 Task: Look for products in the category "Hot Dogs & Sausages" from the brand "Hebrew National".
Action: Mouse moved to (13, 110)
Screenshot: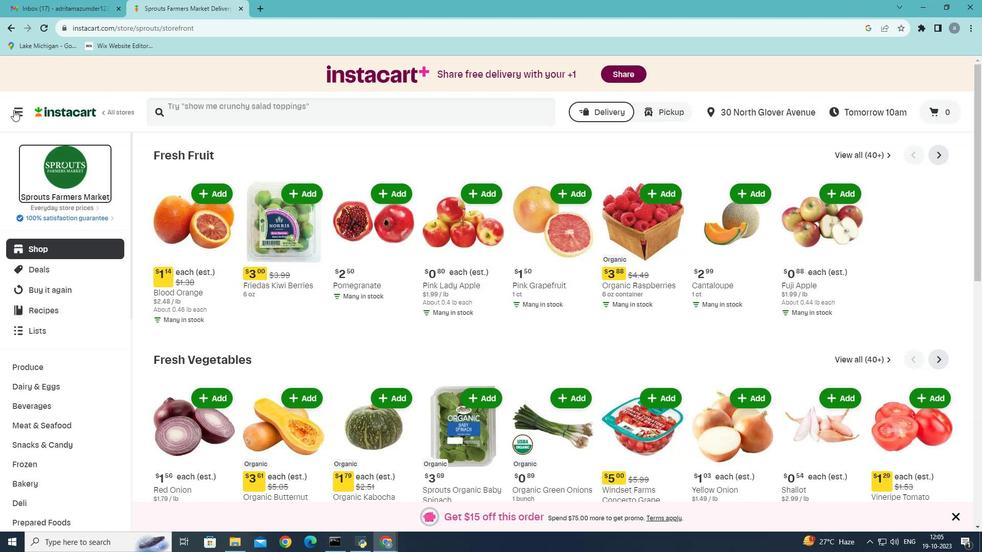 
Action: Mouse pressed left at (13, 110)
Screenshot: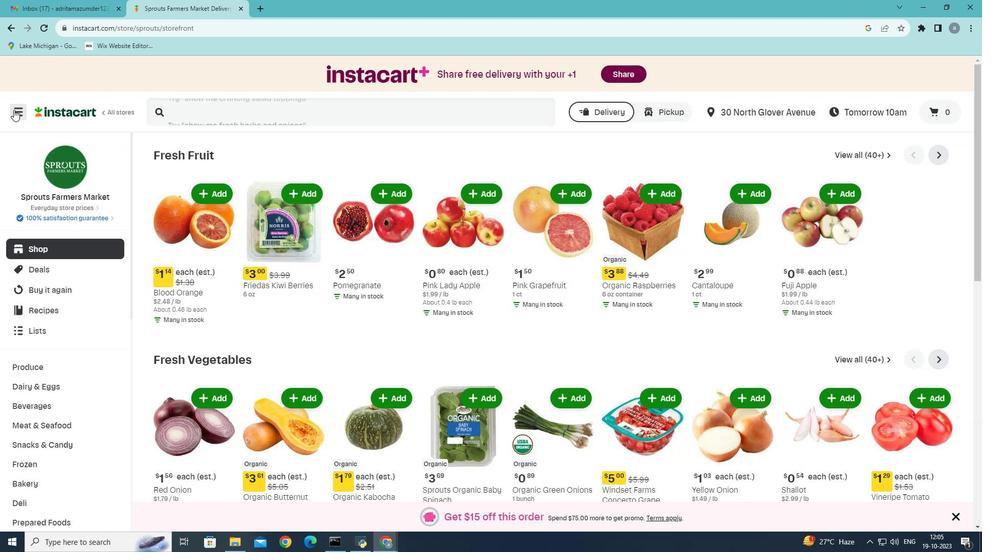 
Action: Mouse moved to (45, 292)
Screenshot: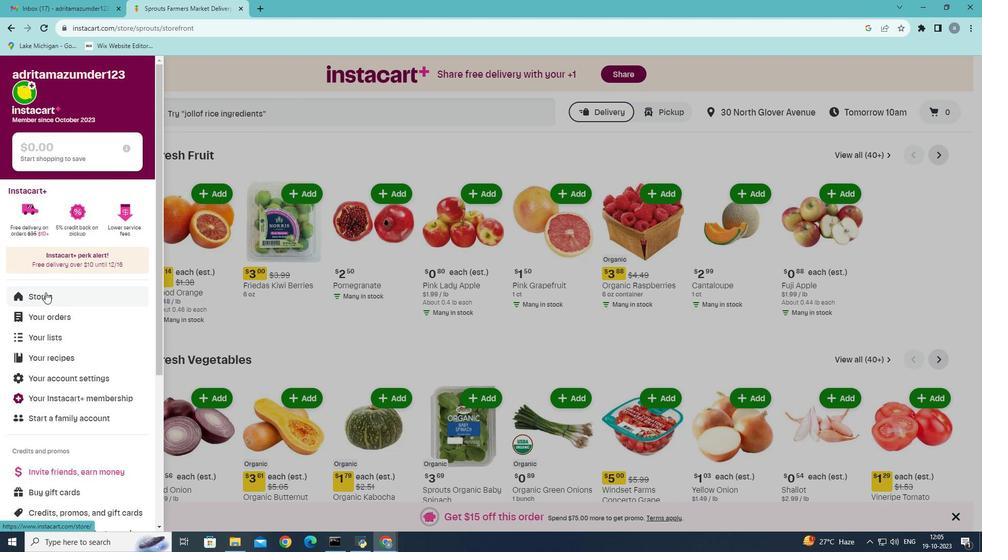 
Action: Mouse pressed left at (45, 292)
Screenshot: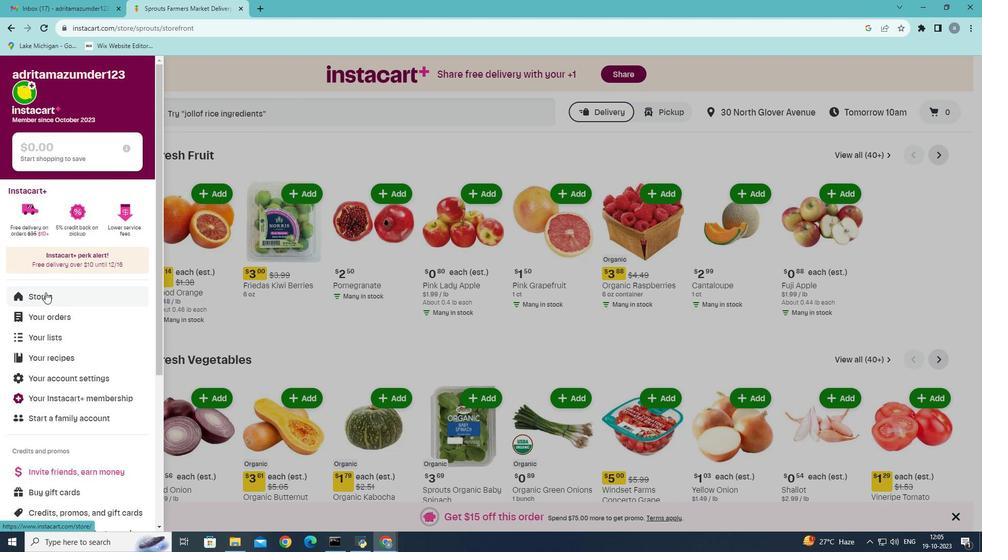 
Action: Mouse moved to (249, 112)
Screenshot: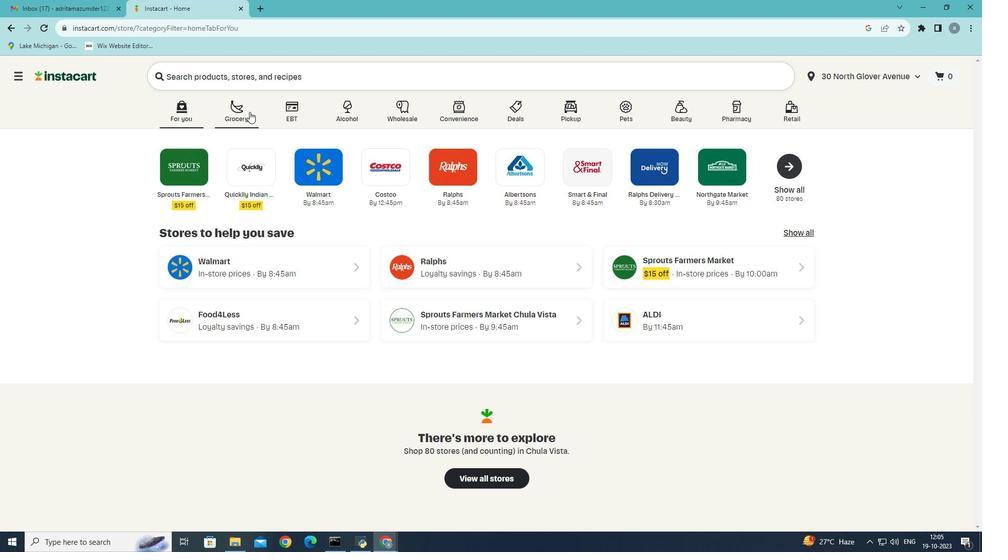 
Action: Mouse pressed left at (249, 112)
Screenshot: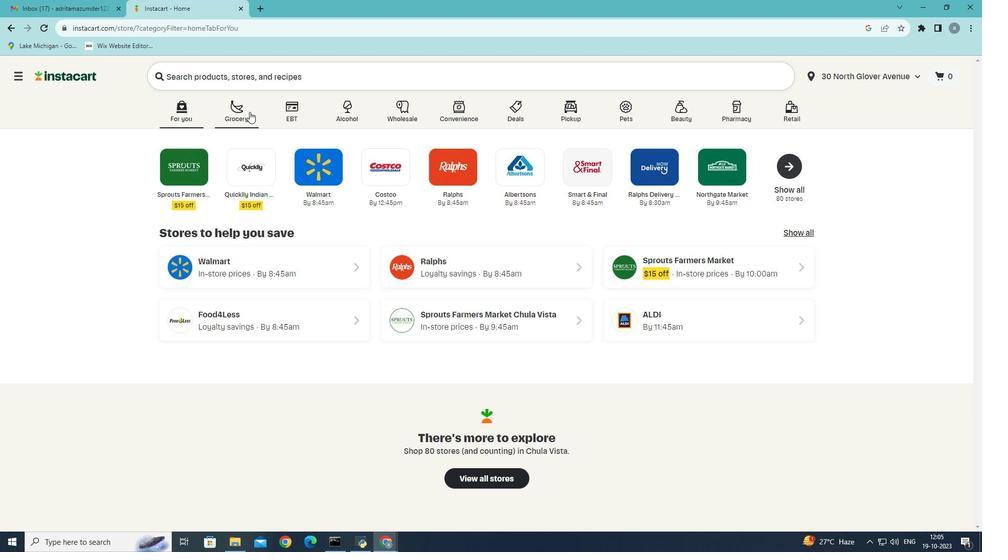 
Action: Mouse moved to (241, 313)
Screenshot: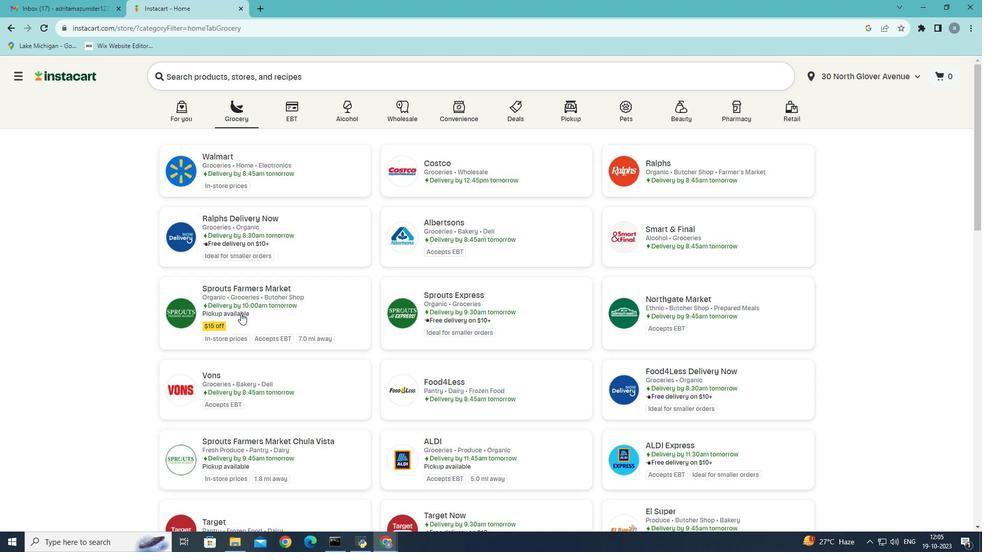 
Action: Mouse pressed left at (241, 313)
Screenshot: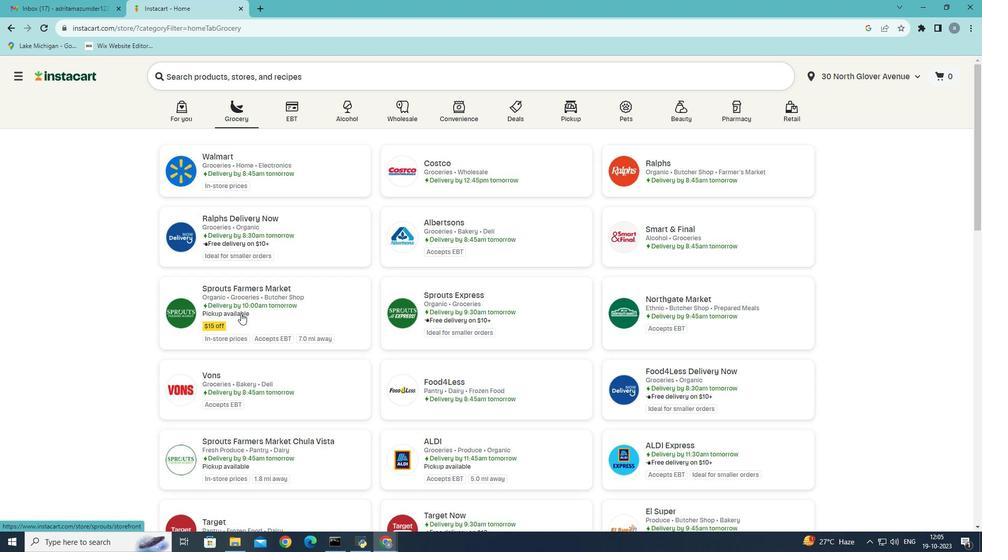 
Action: Mouse moved to (53, 427)
Screenshot: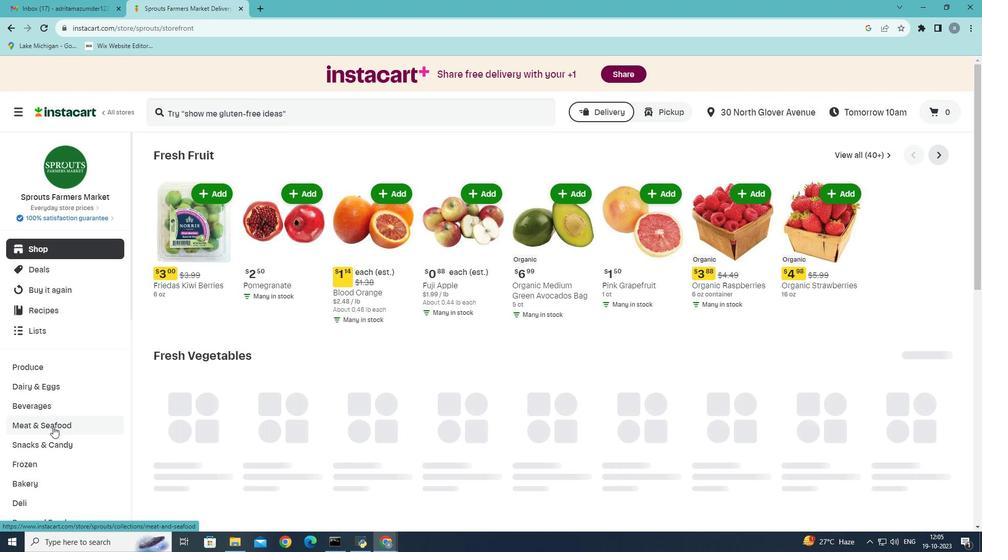 
Action: Mouse pressed left at (53, 427)
Screenshot: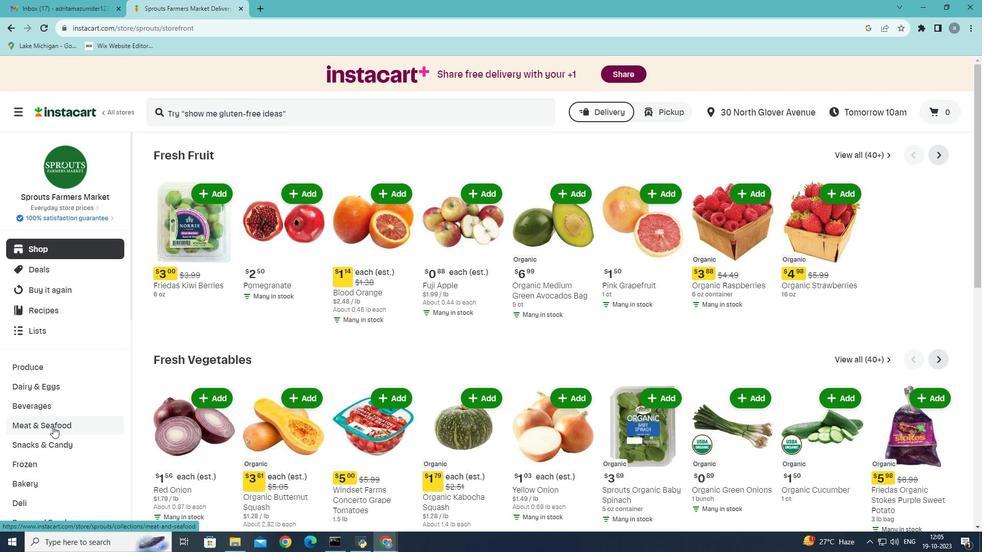 
Action: Mouse moved to (531, 177)
Screenshot: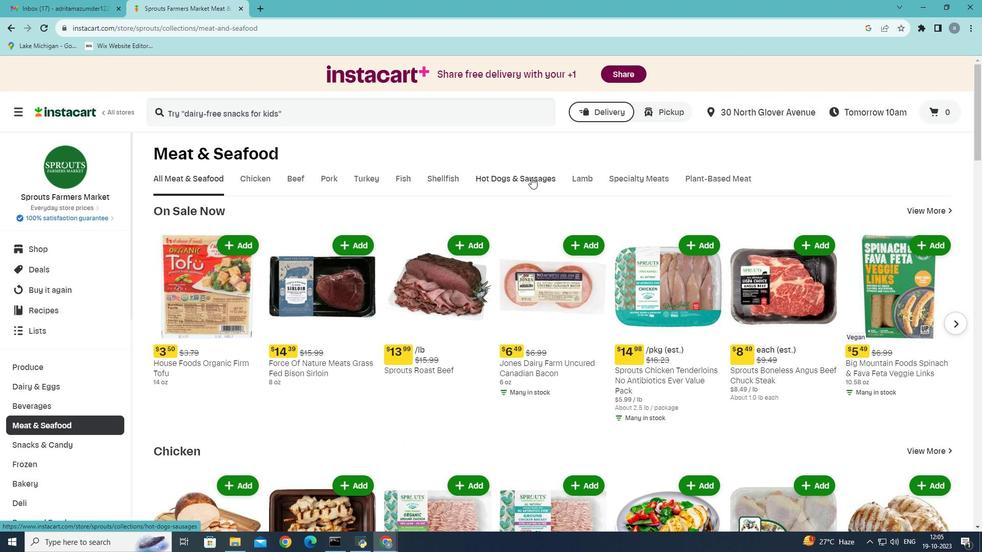
Action: Mouse pressed left at (531, 177)
Screenshot: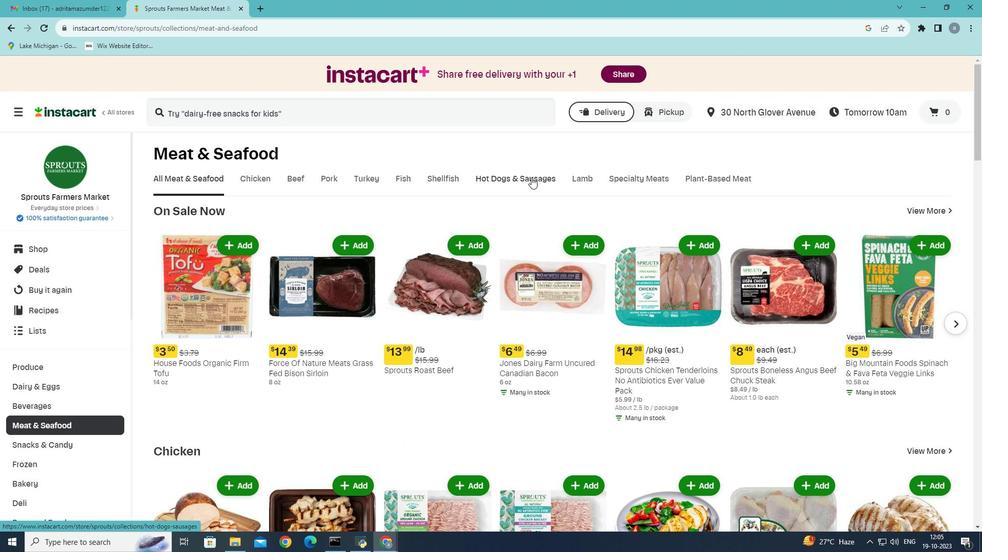 
Action: Mouse moved to (327, 225)
Screenshot: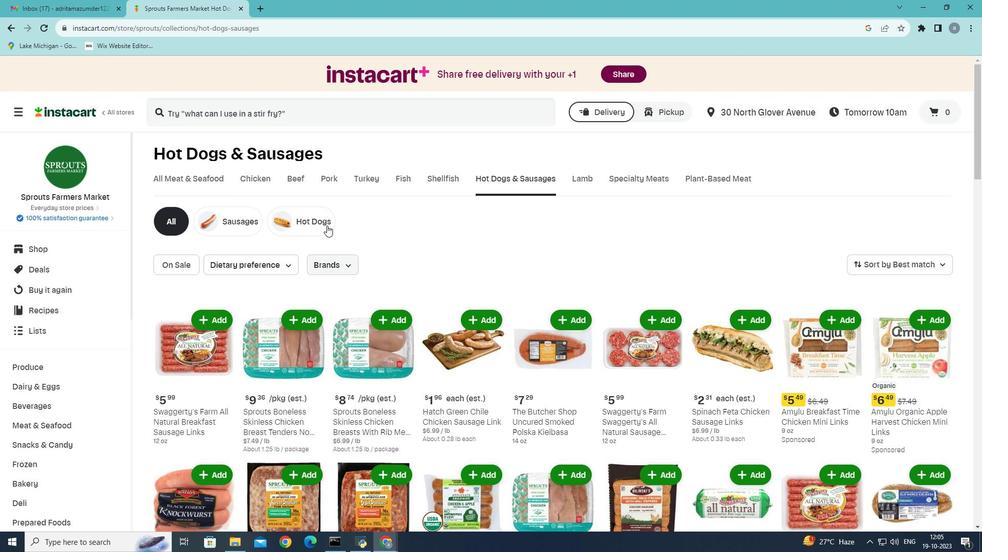 
Action: Mouse pressed left at (327, 225)
Screenshot: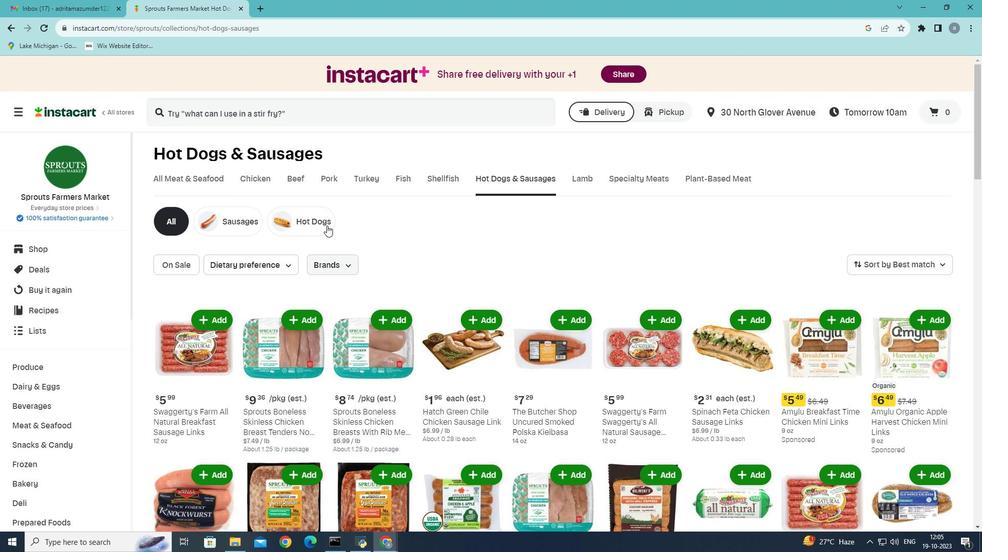 
Action: Mouse moved to (348, 268)
Screenshot: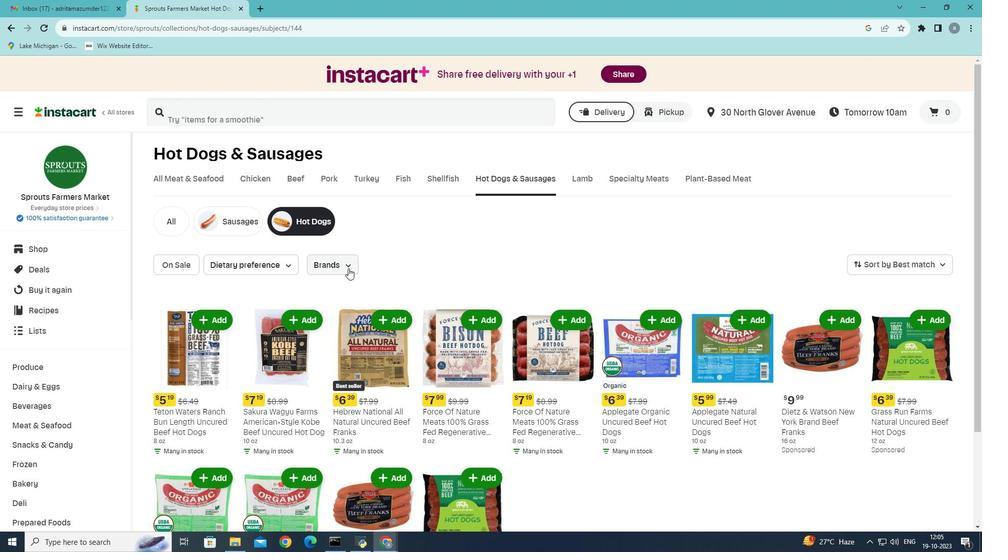 
Action: Mouse pressed left at (348, 268)
Screenshot: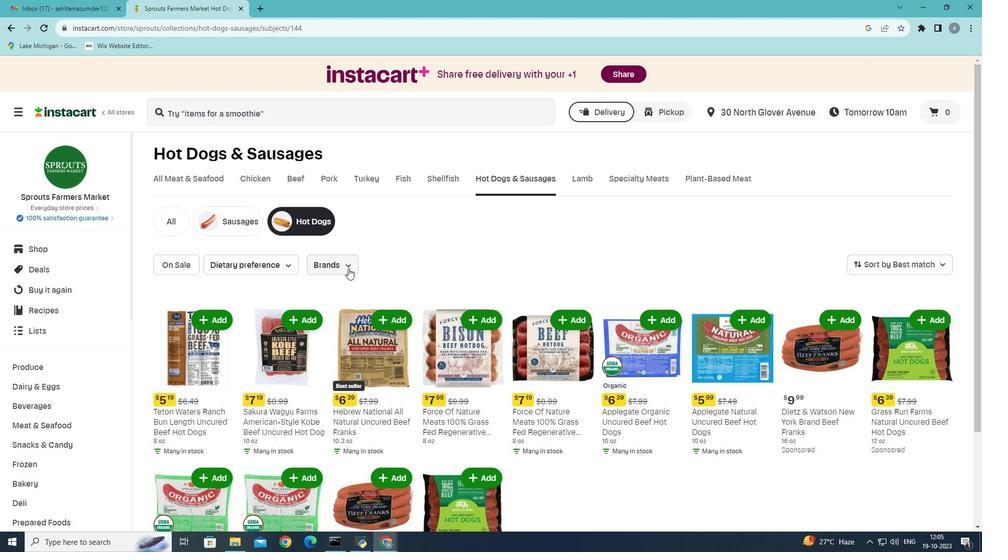
Action: Mouse moved to (342, 358)
Screenshot: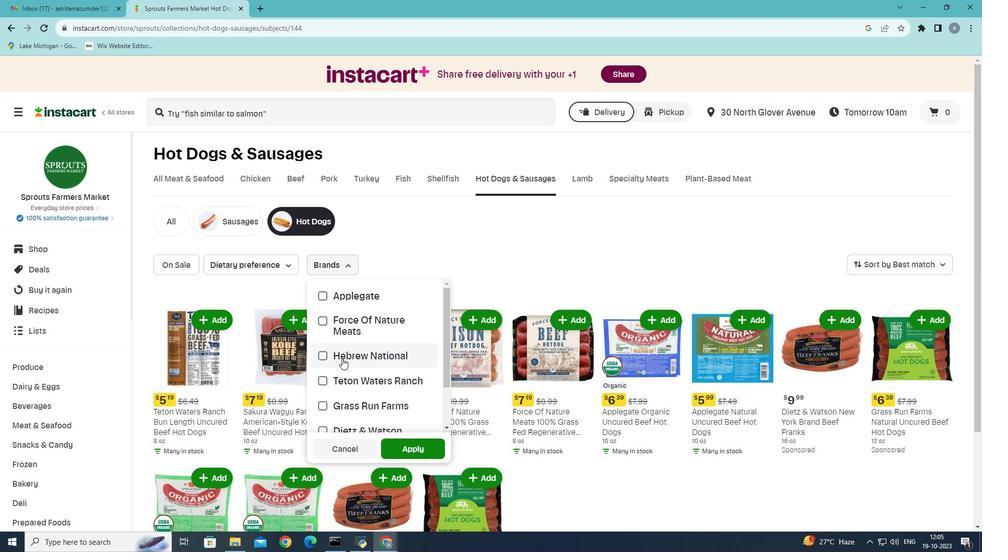 
Action: Mouse pressed left at (342, 358)
Screenshot: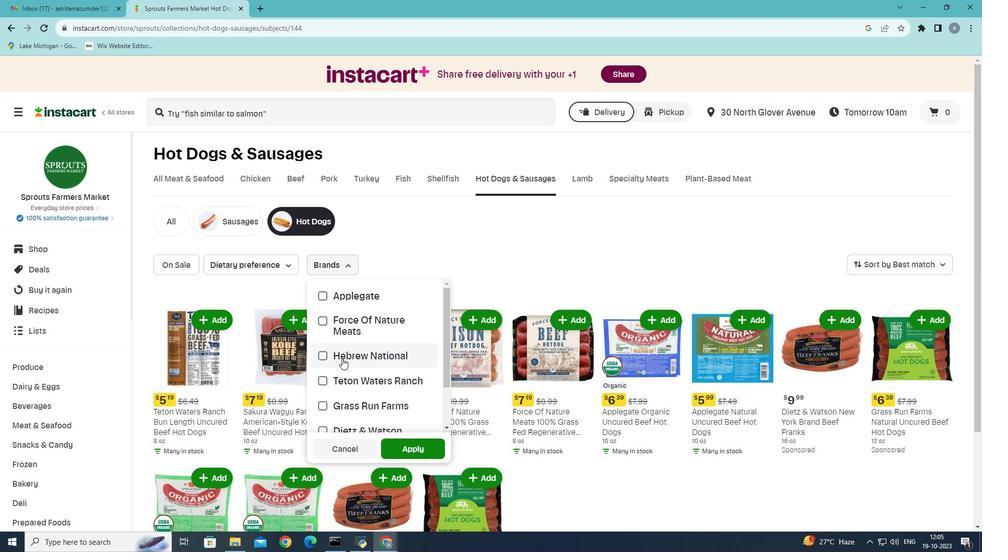 
Action: Mouse moved to (408, 447)
Screenshot: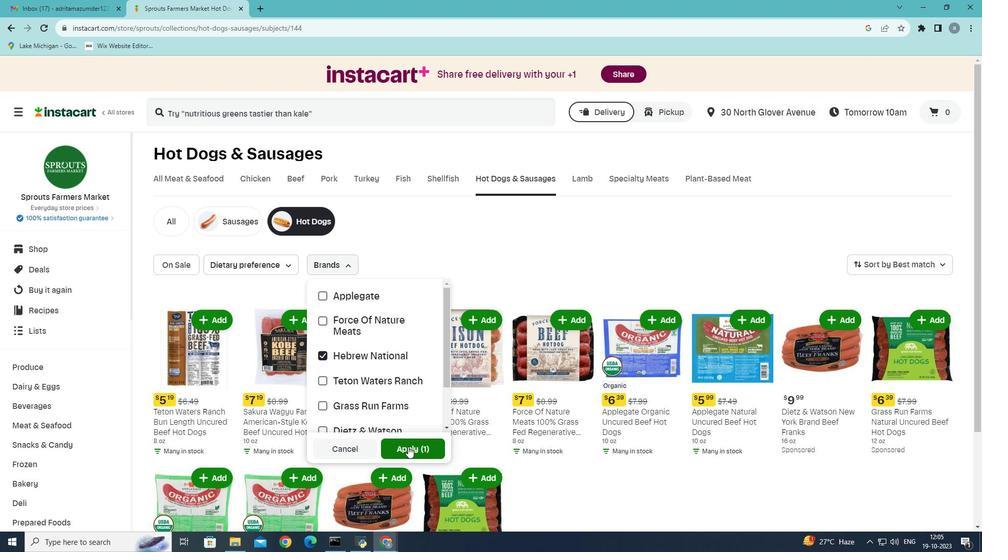 
Action: Mouse pressed left at (408, 447)
Screenshot: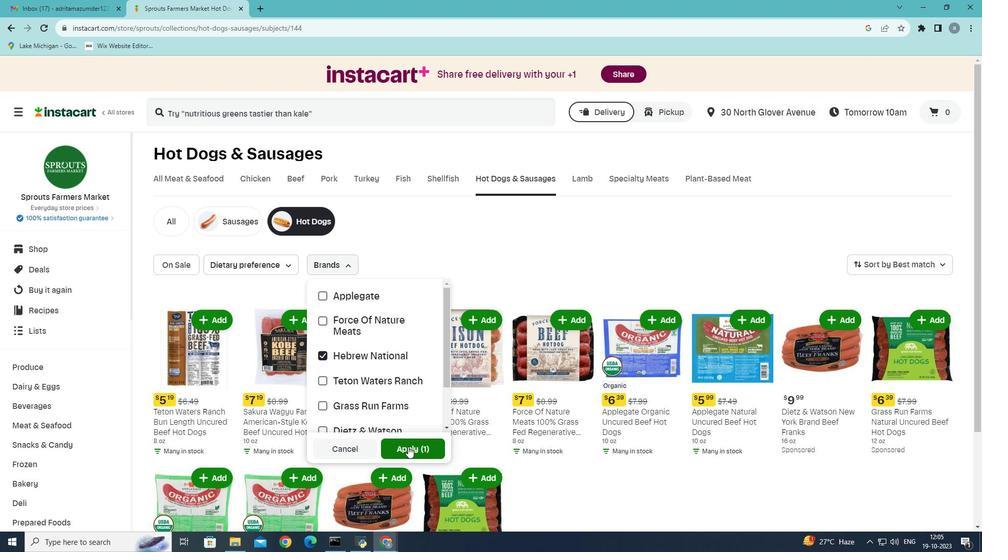 
Action: Mouse moved to (520, 365)
Screenshot: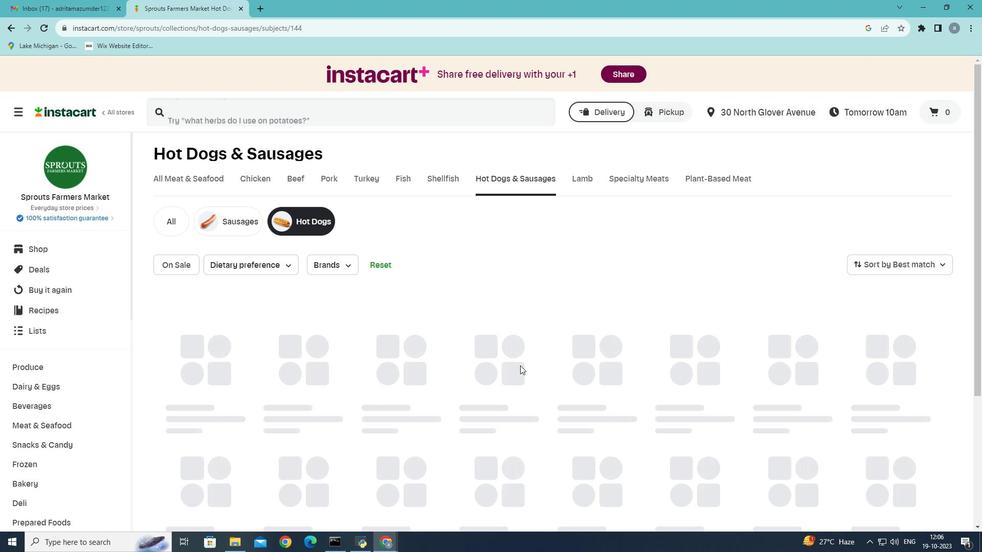 
